 Task: Add Sprouts Organic Garlic Stuffed Green Olives to the cart.
Action: Mouse moved to (266, 123)
Screenshot: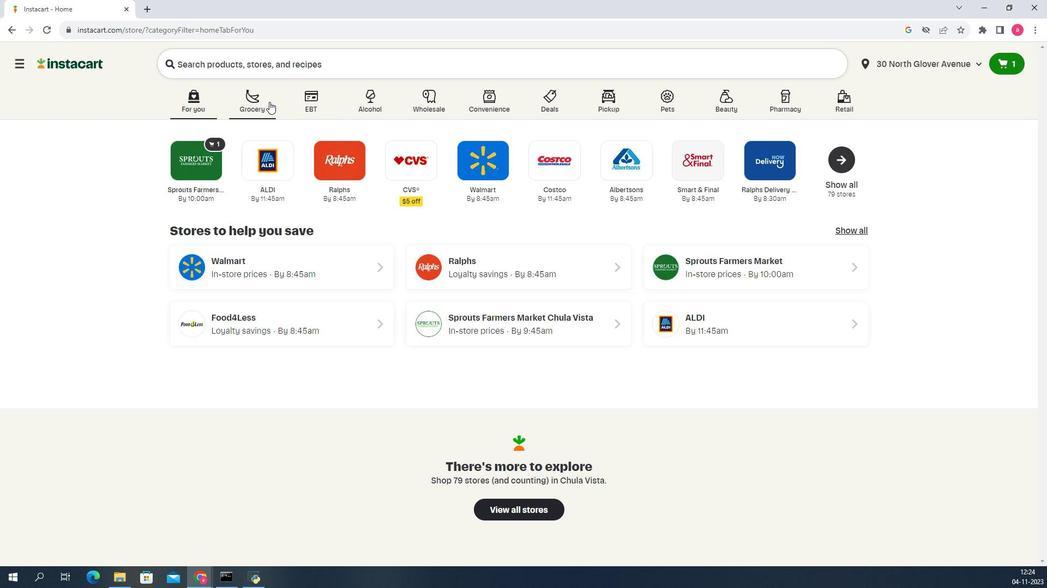 
Action: Mouse pressed left at (266, 123)
Screenshot: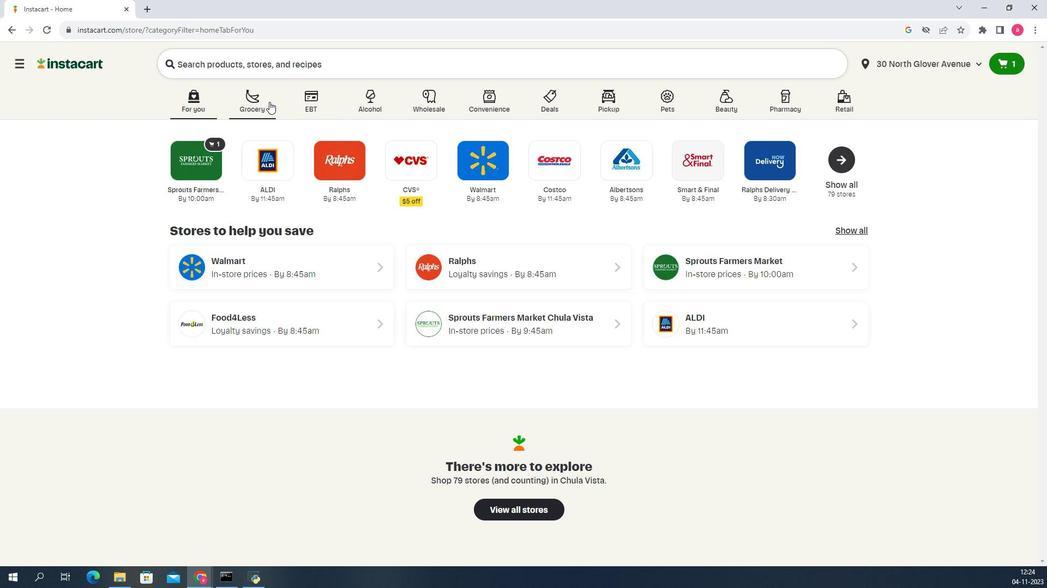 
Action: Mouse moved to (328, 305)
Screenshot: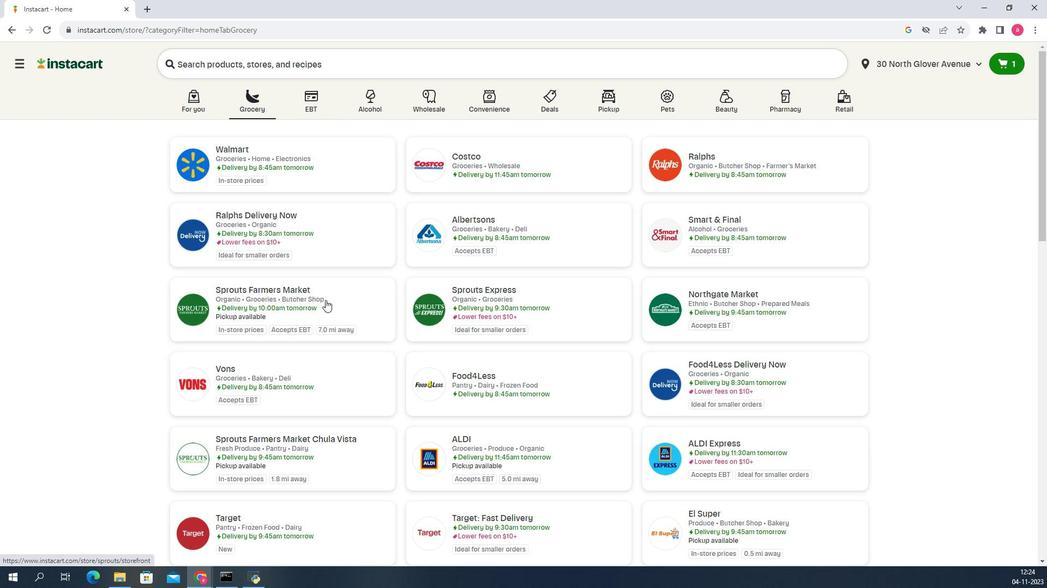 
Action: Mouse pressed left at (328, 305)
Screenshot: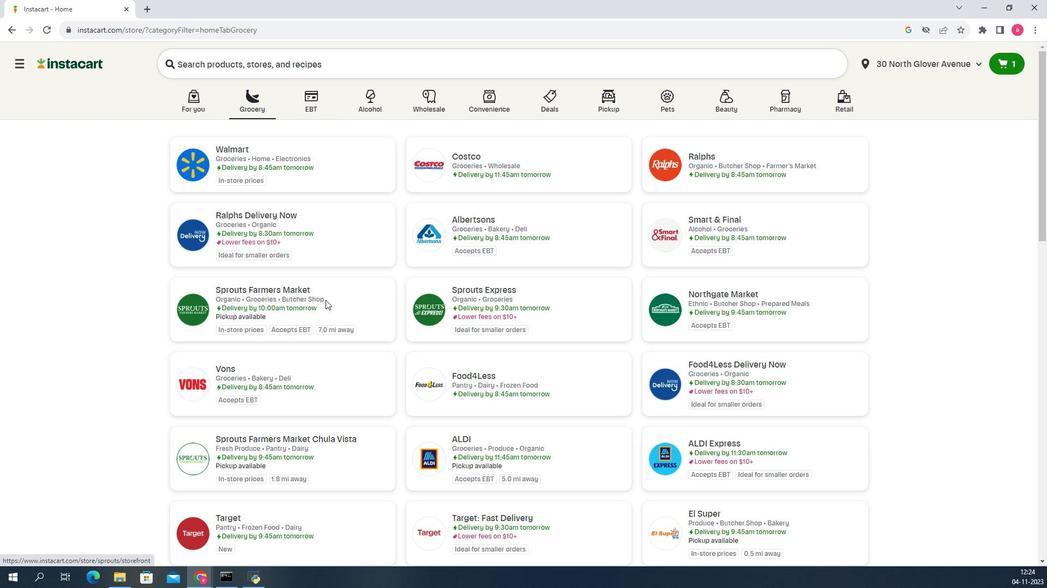 
Action: Mouse moved to (88, 293)
Screenshot: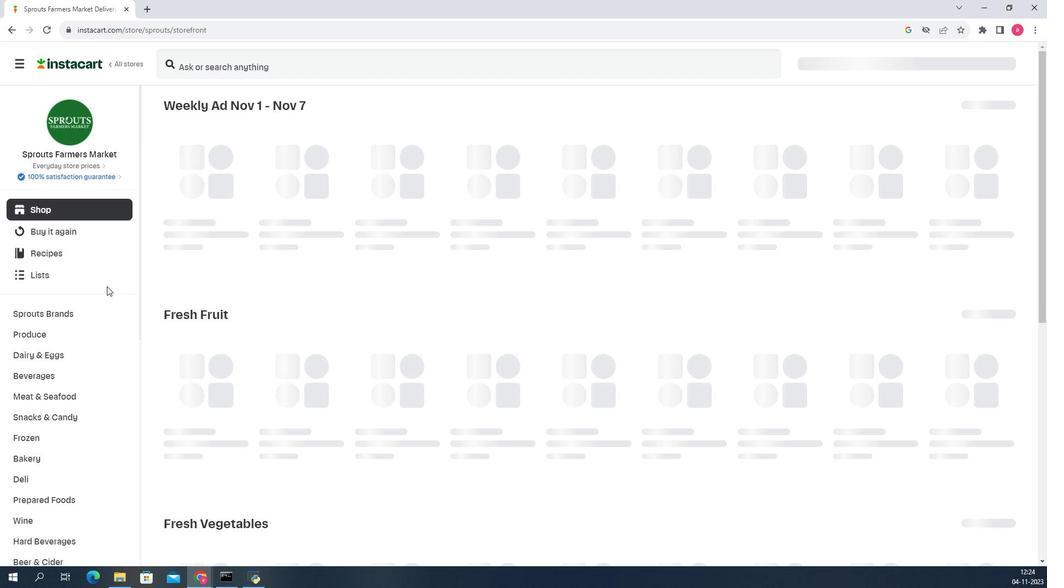 
Action: Mouse scrolled (88, 292) with delta (0, 0)
Screenshot: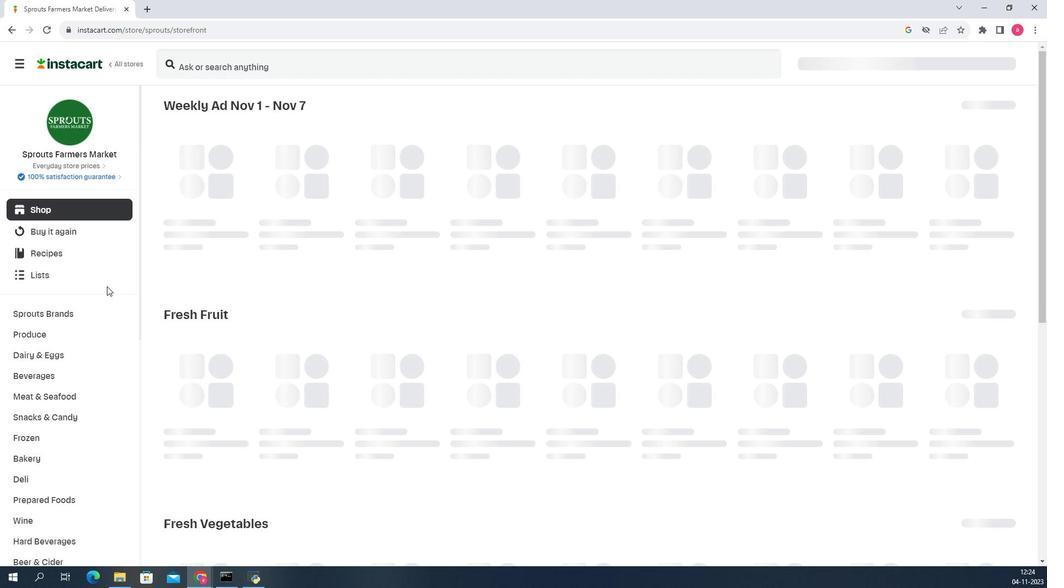 
Action: Mouse scrolled (88, 292) with delta (0, 0)
Screenshot: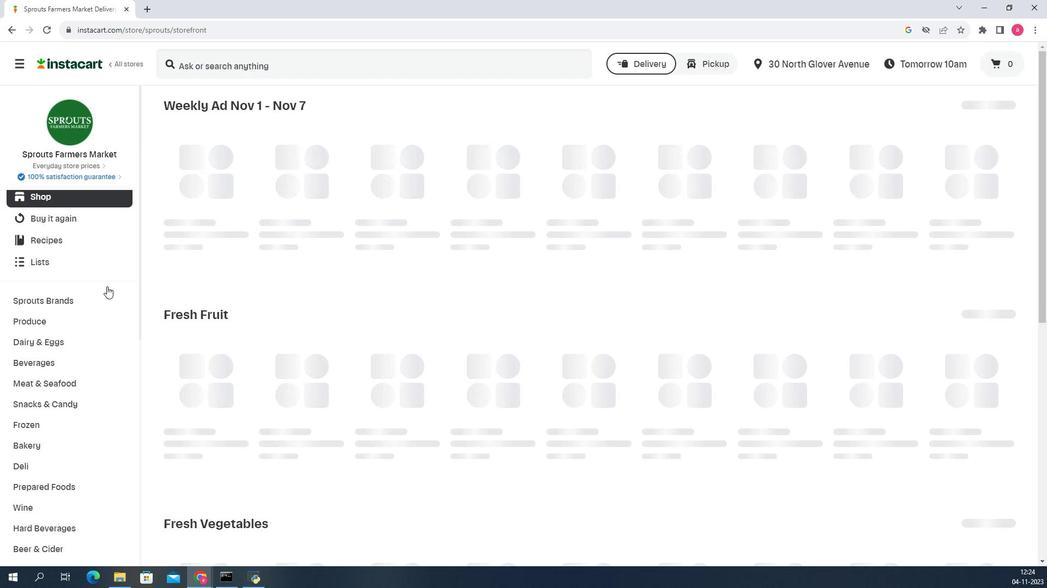 
Action: Mouse scrolled (88, 292) with delta (0, 0)
Screenshot: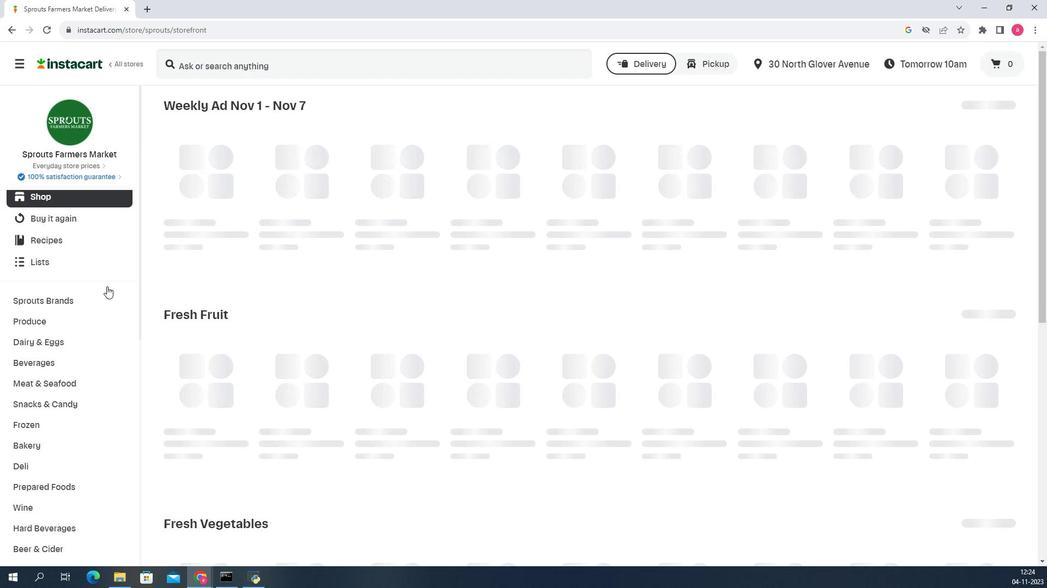 
Action: Mouse scrolled (88, 292) with delta (0, 0)
Screenshot: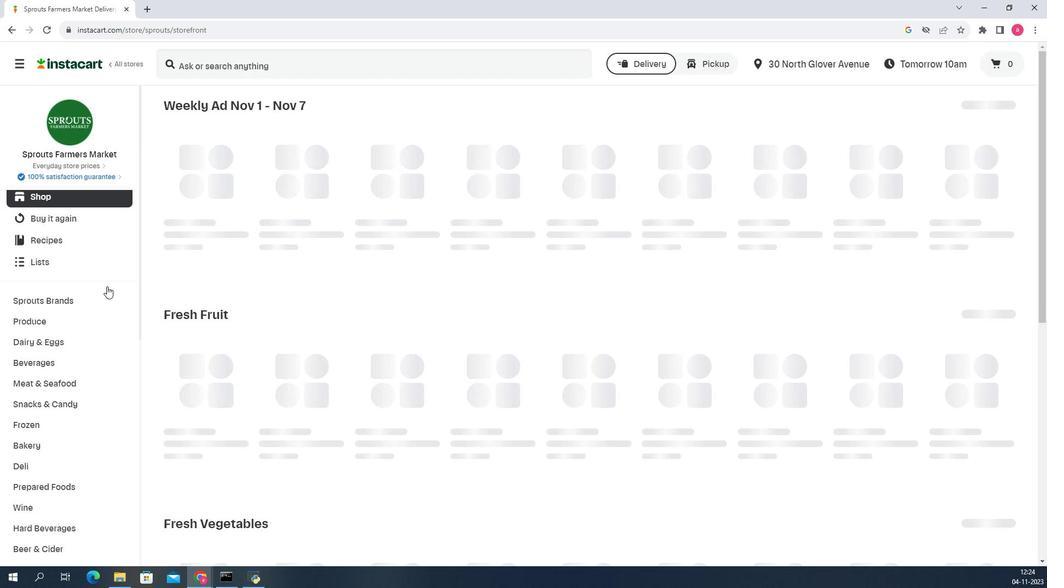 
Action: Mouse scrolled (88, 292) with delta (0, 0)
Screenshot: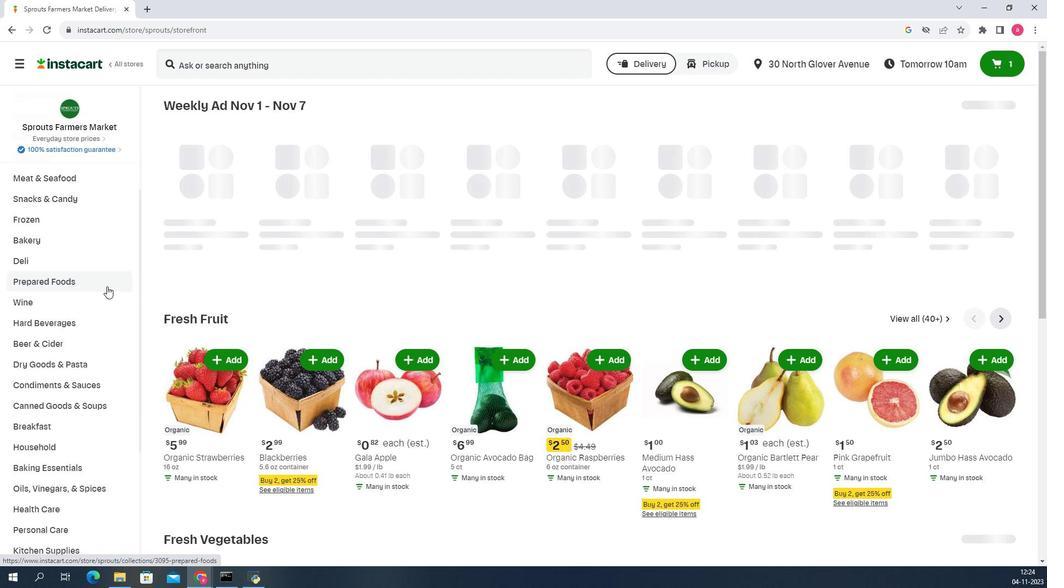 
Action: Mouse scrolled (88, 292) with delta (0, 0)
Screenshot: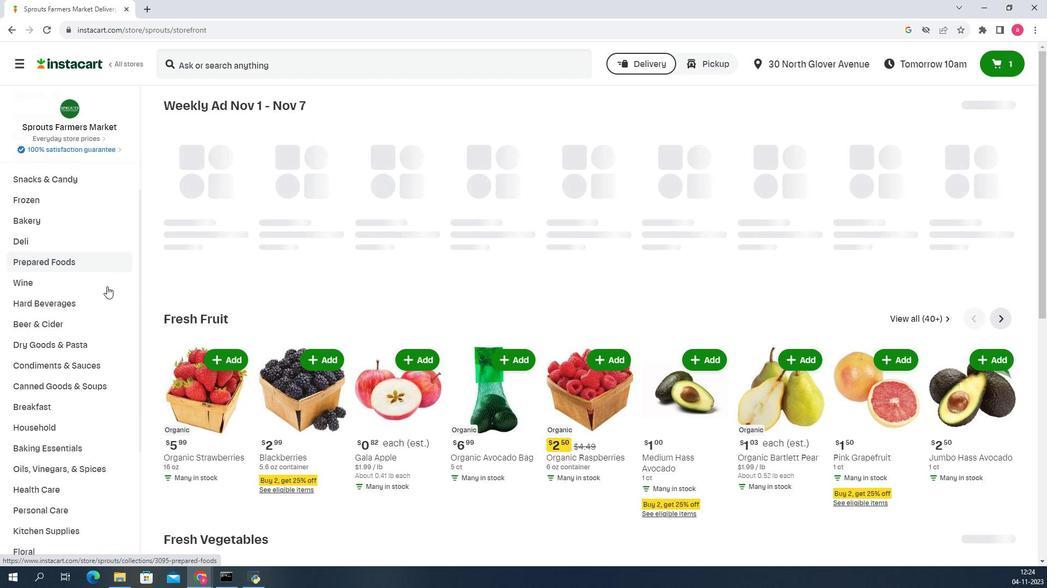 
Action: Mouse moved to (74, 285)
Screenshot: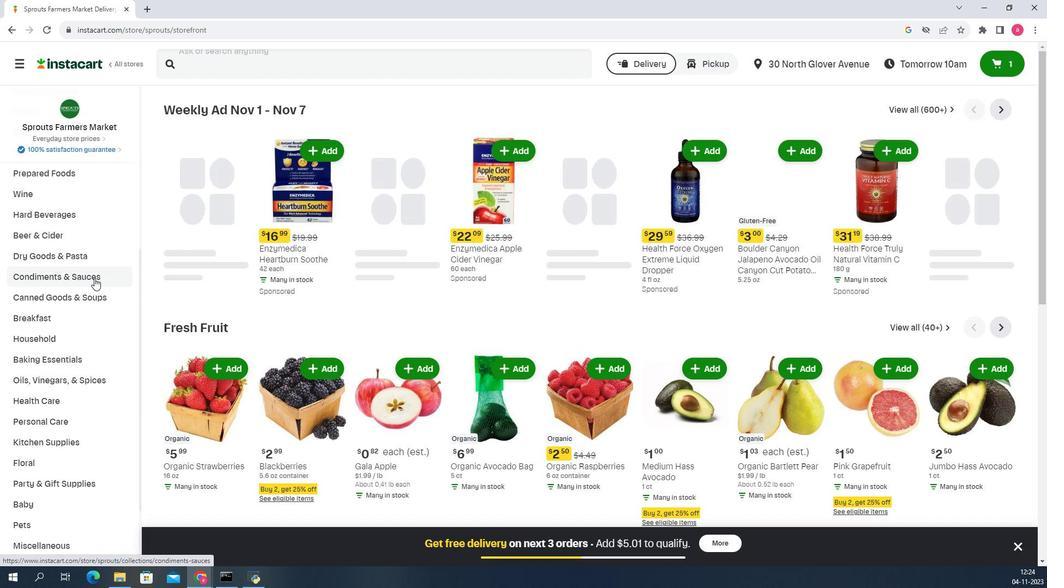 
Action: Mouse pressed left at (74, 285)
Screenshot: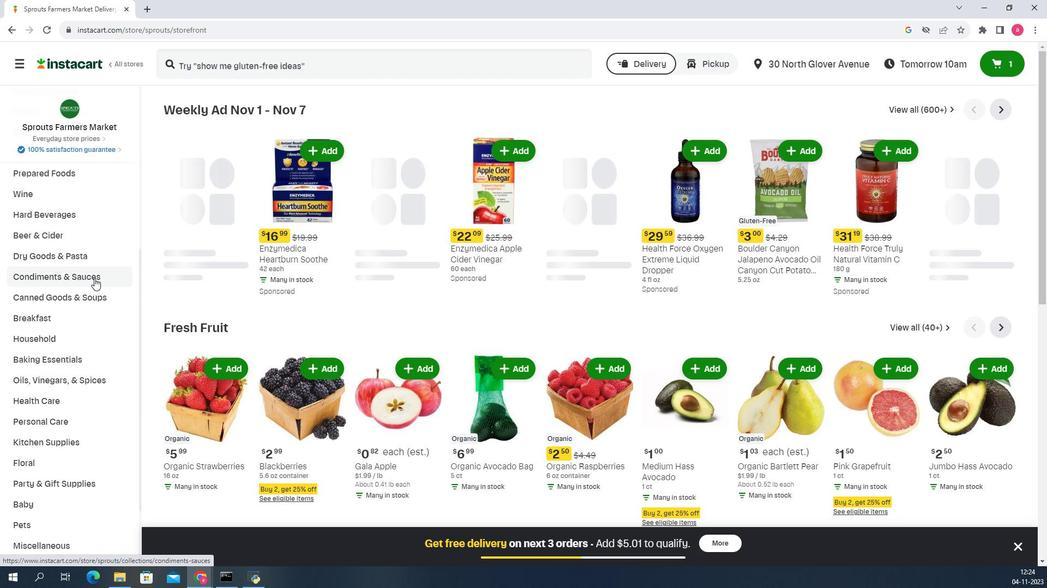 
Action: Mouse moved to (948, 157)
Screenshot: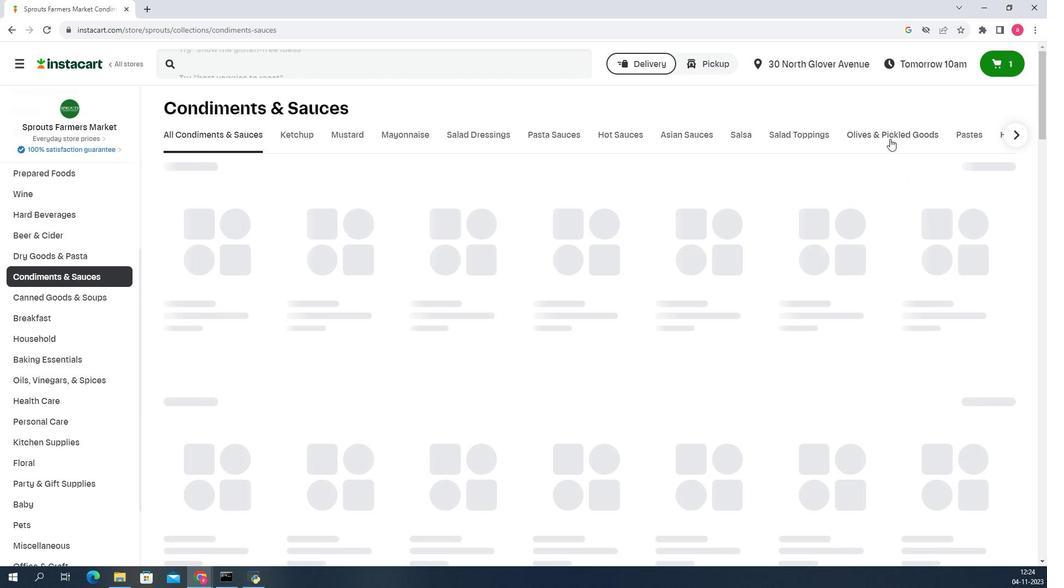 
Action: Mouse pressed left at (948, 157)
Screenshot: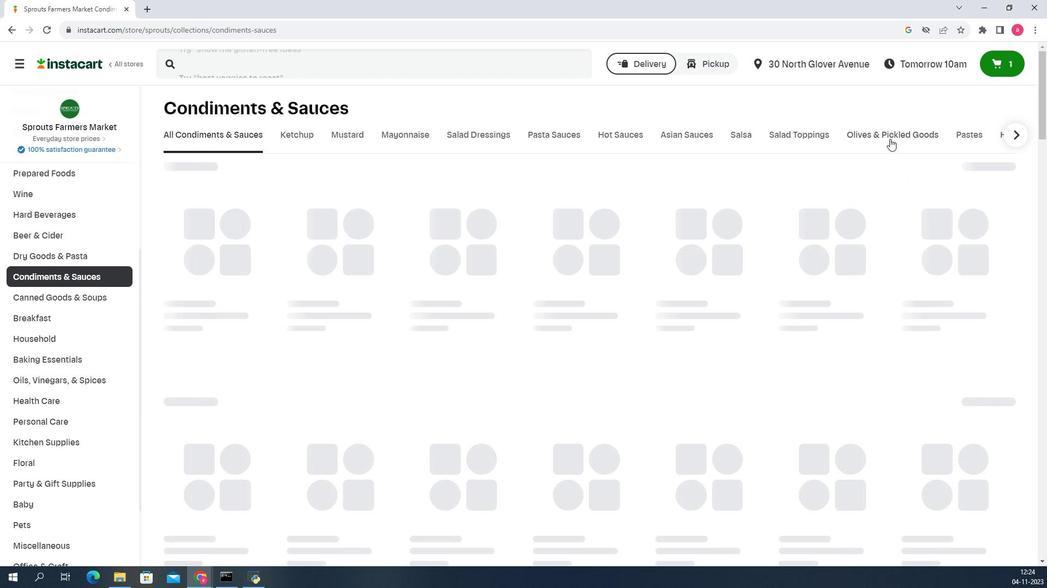 
Action: Mouse moved to (355, 98)
Screenshot: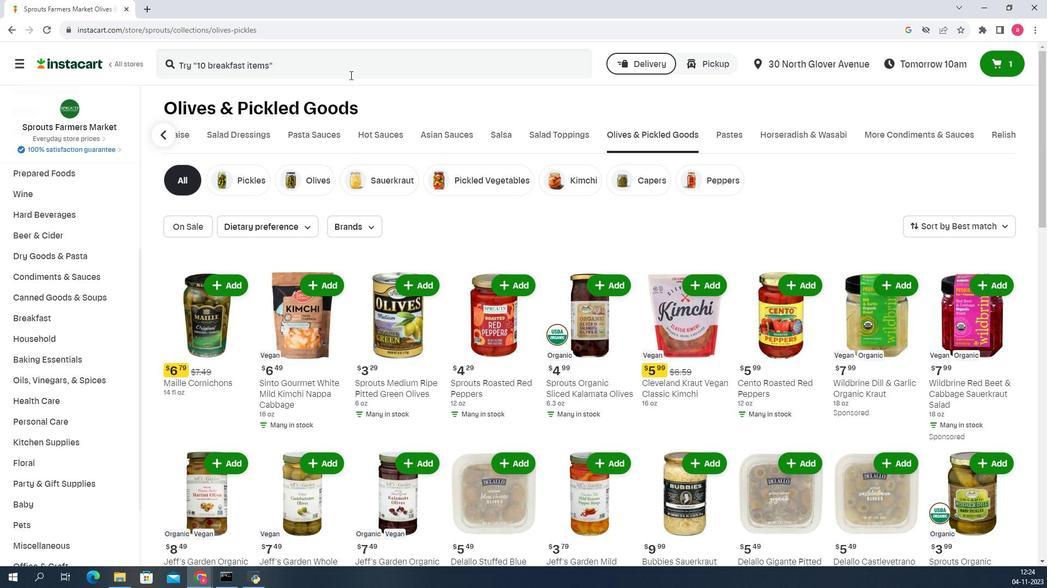 
Action: Mouse pressed left at (355, 98)
Screenshot: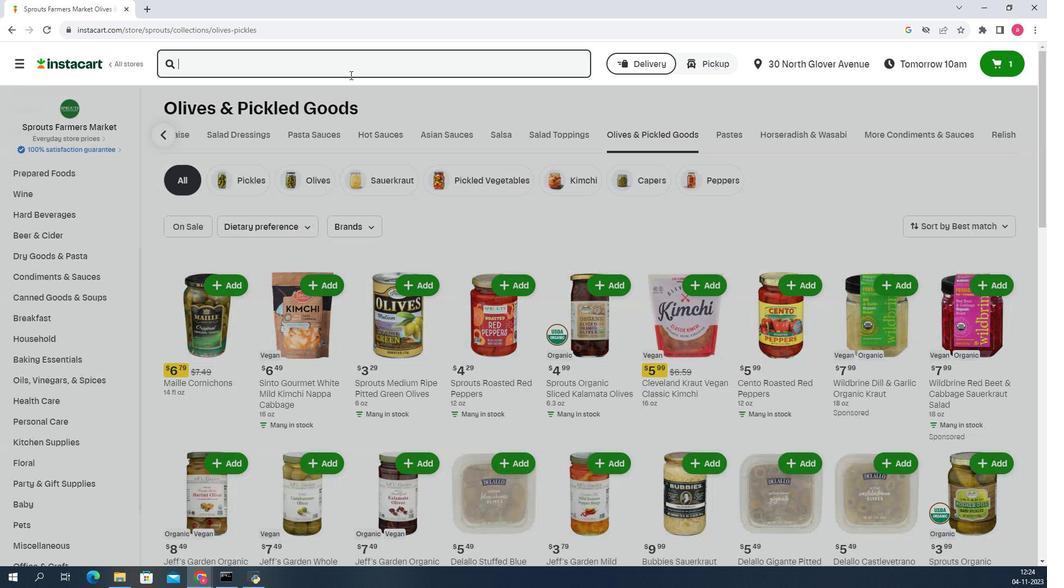 
Action: Key pressed <Key.shift>Sprouts<Key.space><Key.shift><Key.shift><Key.shift><Key.shift><Key.shift><Key.shift><Key.shift><Key.shift><Key.shift><Key.shift><Key.shift><Key.shift>Organic<Key.space><Key.shift>Garlic<Key.space><Key.shift>Stuffed<Key.space><Key.shift>Green<Key.space><Key.shift><Key.shift><Key.shift>Olives<Key.space><Key.enter>
Screenshot: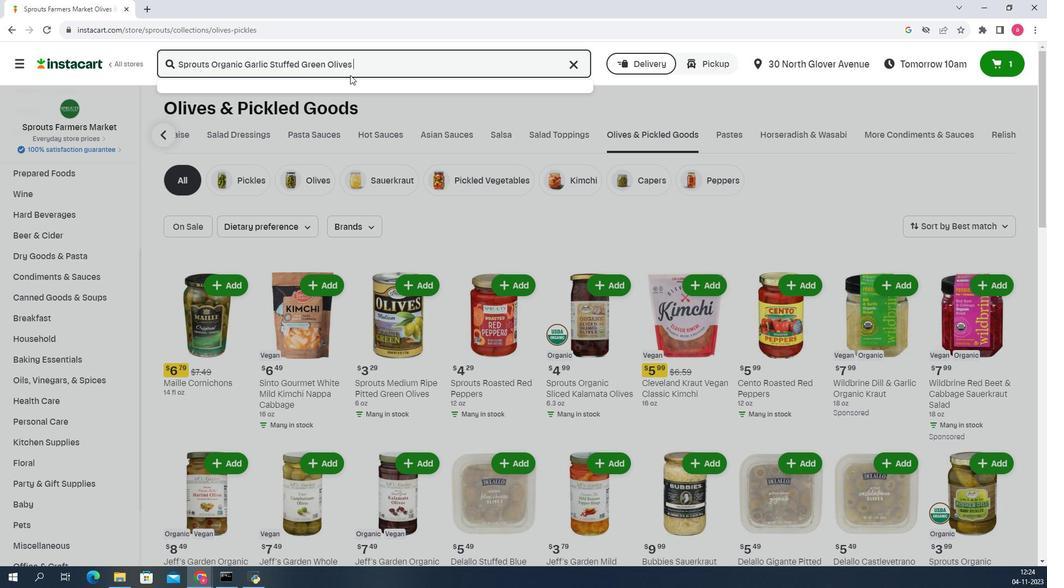 
Action: Mouse moved to (278, 181)
Screenshot: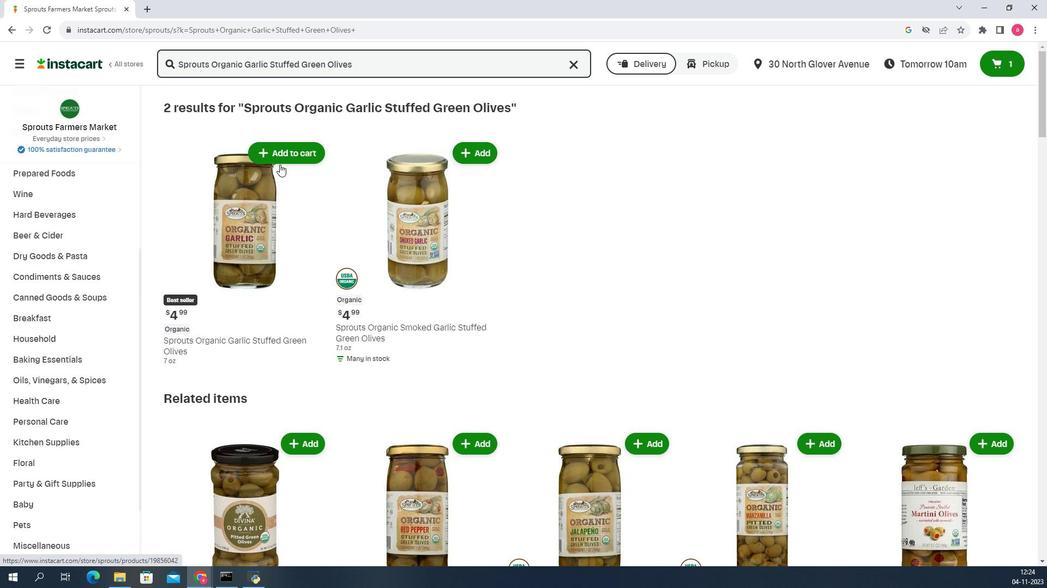 
Action: Mouse pressed left at (278, 181)
Screenshot: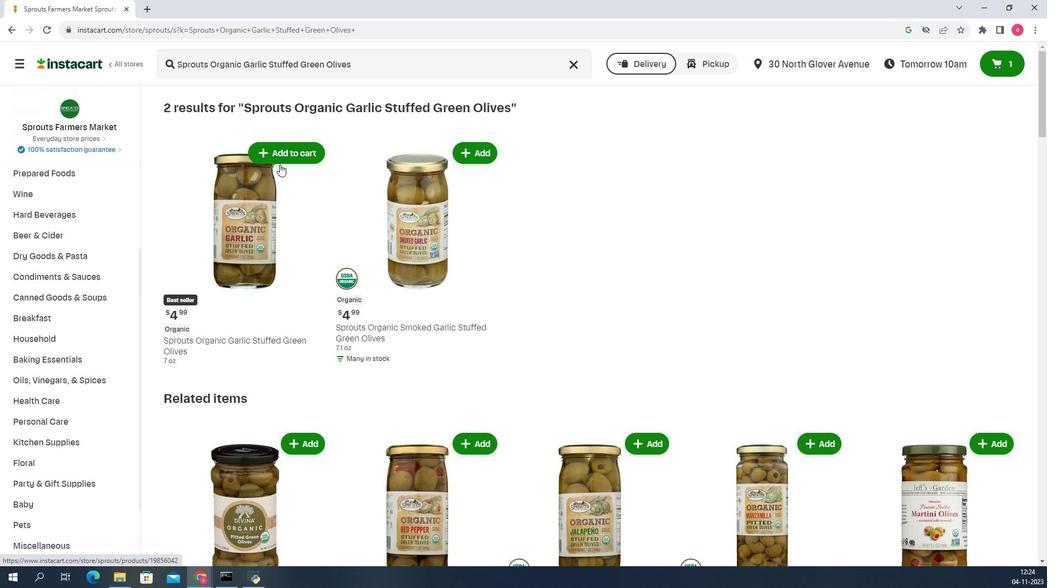
Action: Mouse moved to (279, 170)
Screenshot: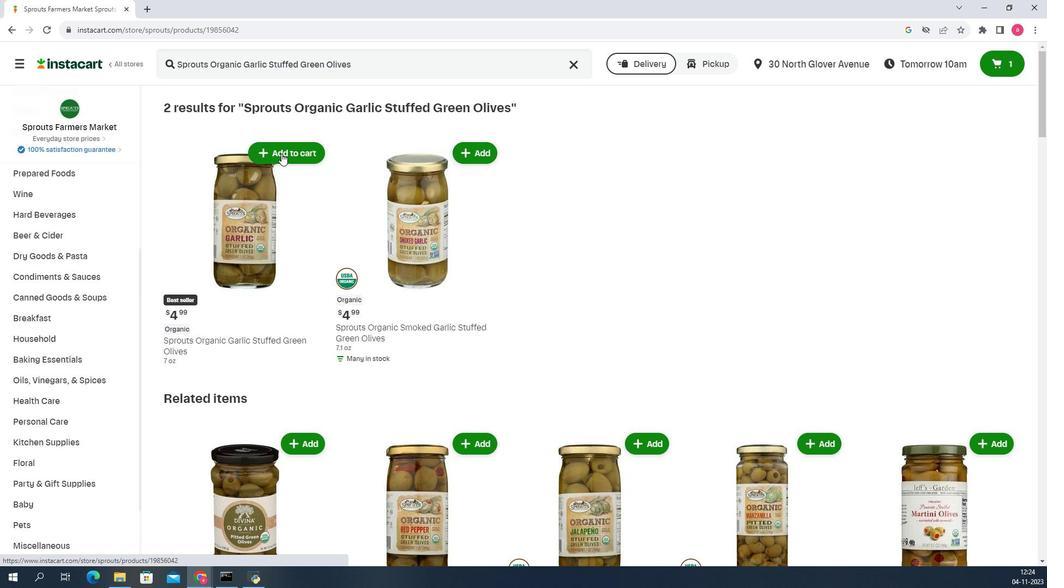
Action: Mouse pressed left at (279, 170)
Screenshot: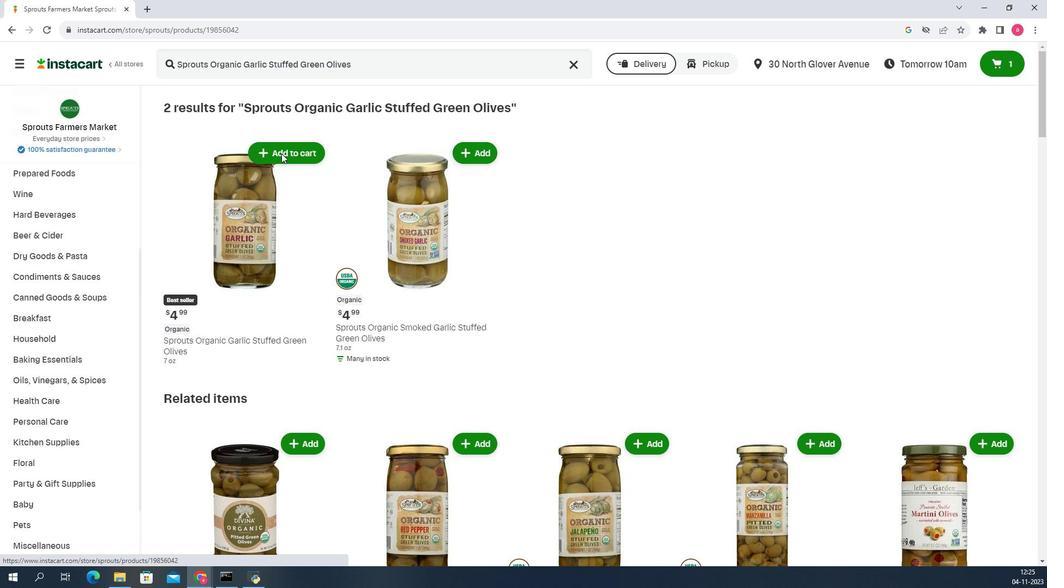 
Action: Mouse moved to (782, 228)
Screenshot: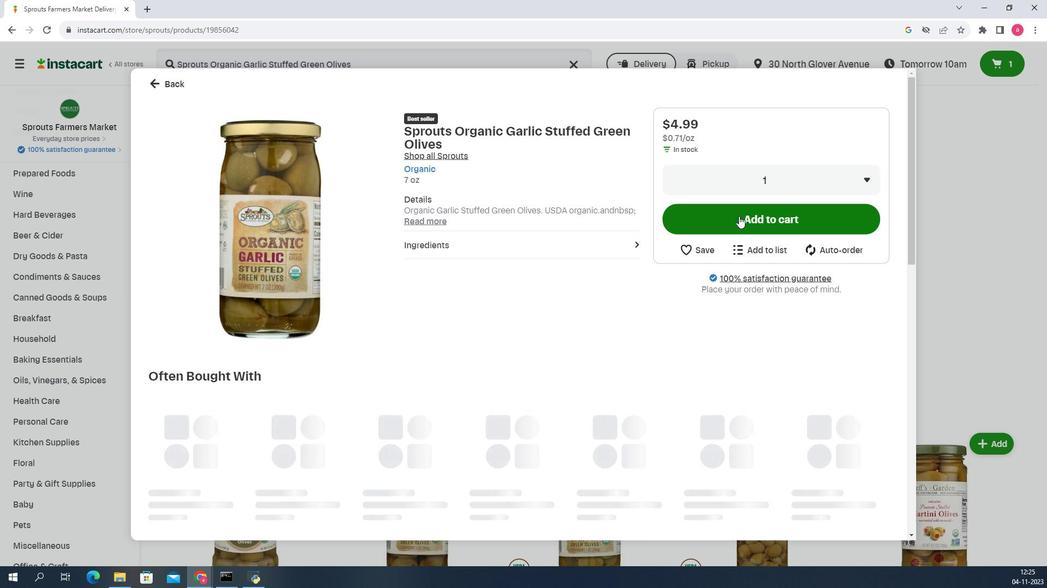 
Action: Mouse pressed left at (782, 228)
Screenshot: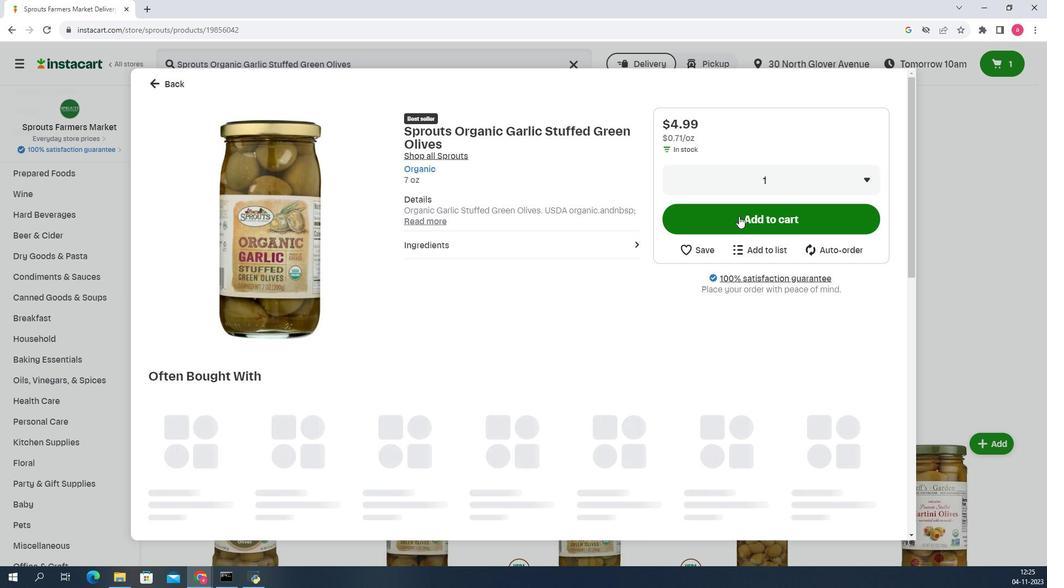 
Action: Mouse moved to (974, 241)
Screenshot: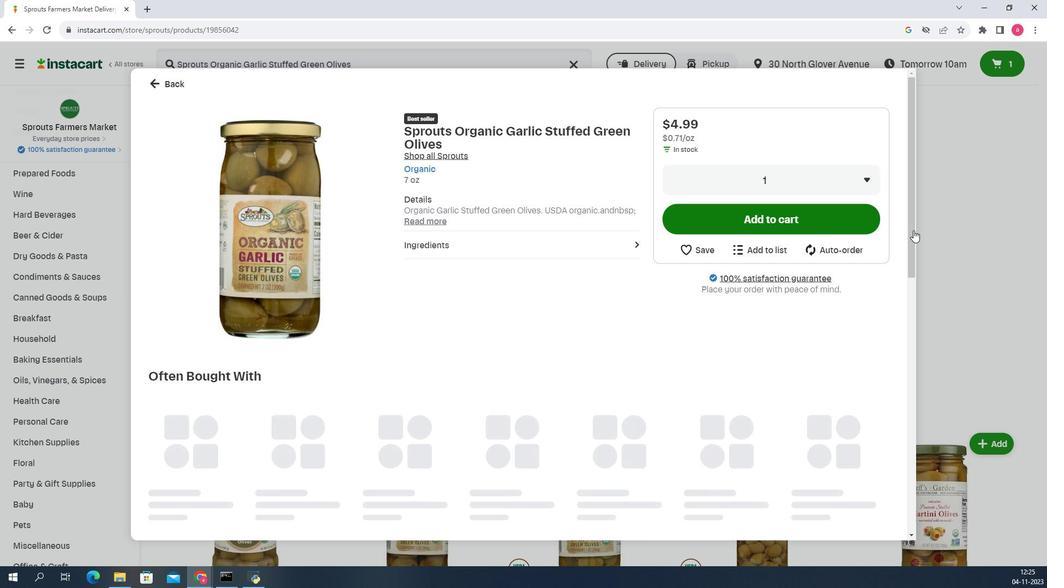 
